 Task: Create a due date automation trigger when advanced on, 2 hours before a card is due add checklist with an incomplete checklists.
Action: Mouse moved to (992, 79)
Screenshot: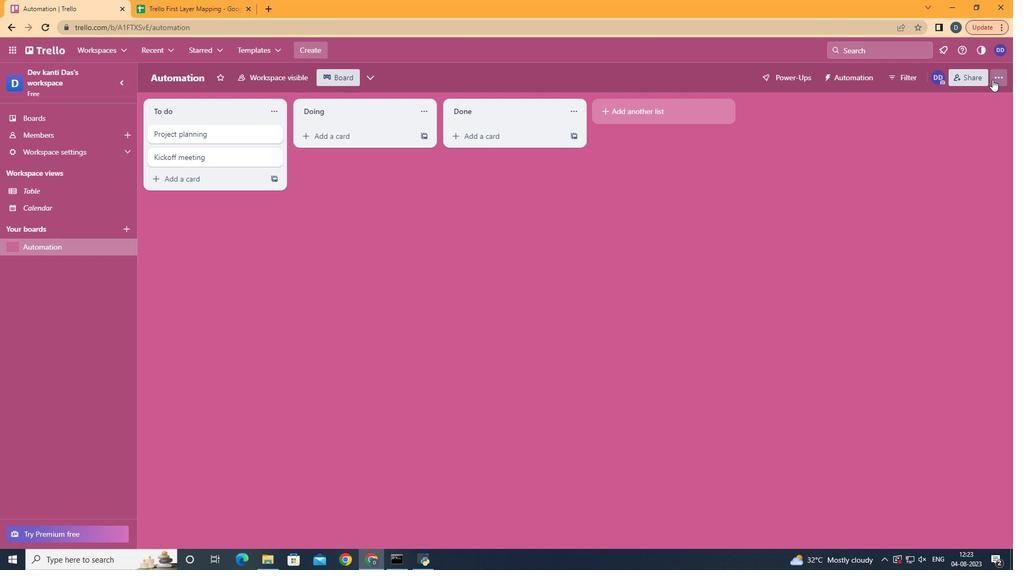 
Action: Mouse pressed left at (992, 79)
Screenshot: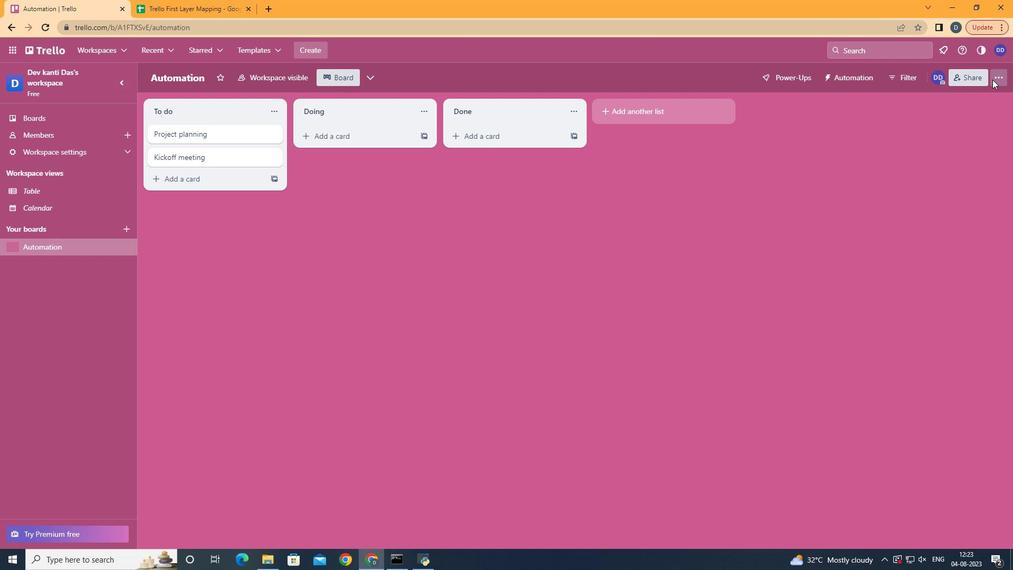 
Action: Mouse moved to (915, 206)
Screenshot: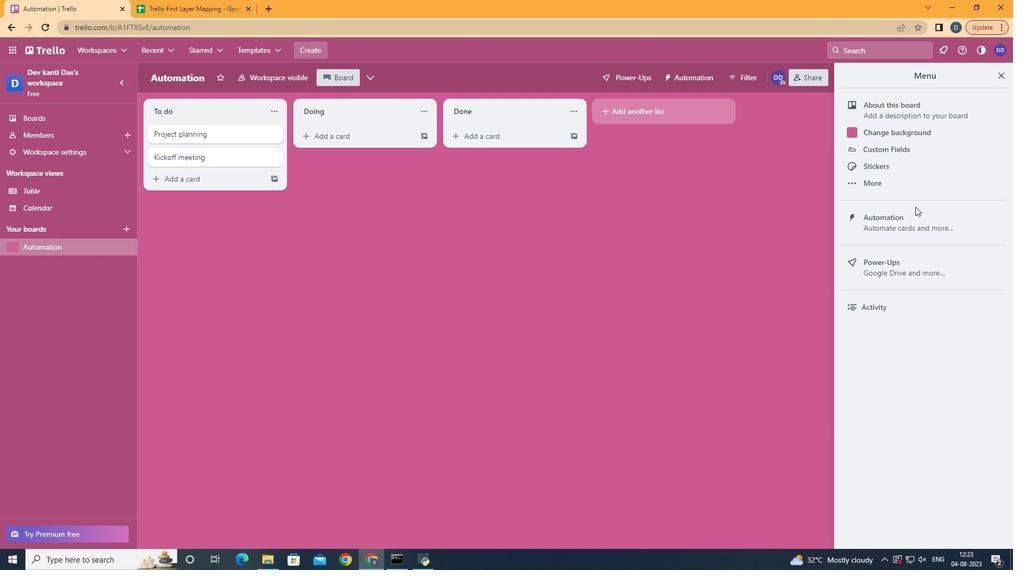 
Action: Mouse pressed left at (915, 206)
Screenshot: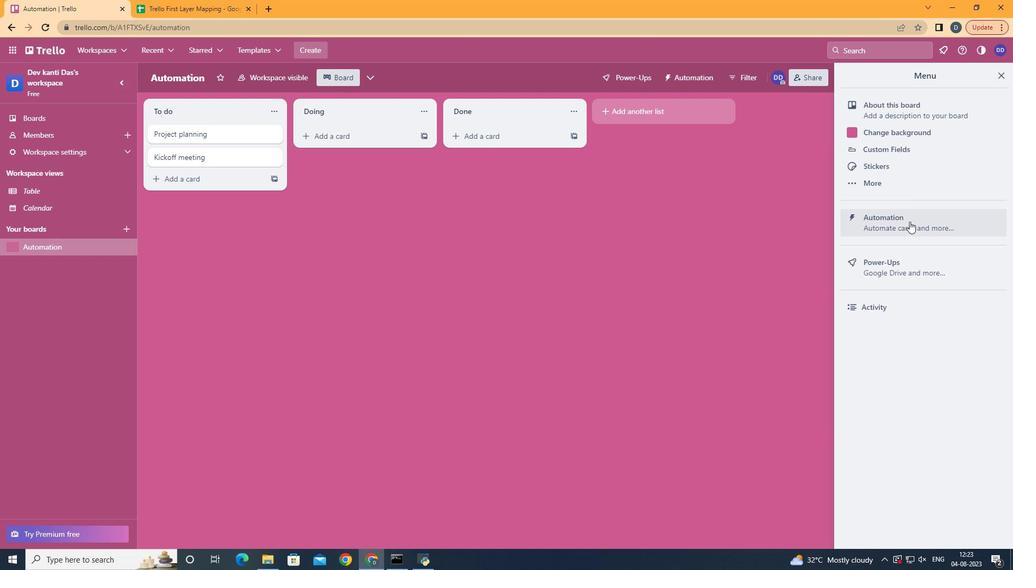 
Action: Mouse moved to (915, 226)
Screenshot: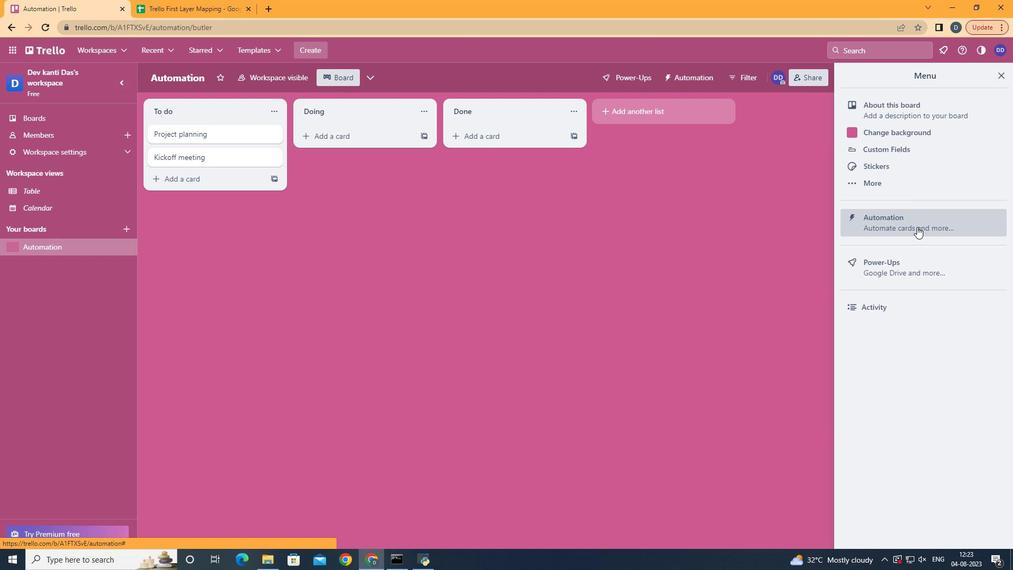
Action: Mouse pressed left at (915, 226)
Screenshot: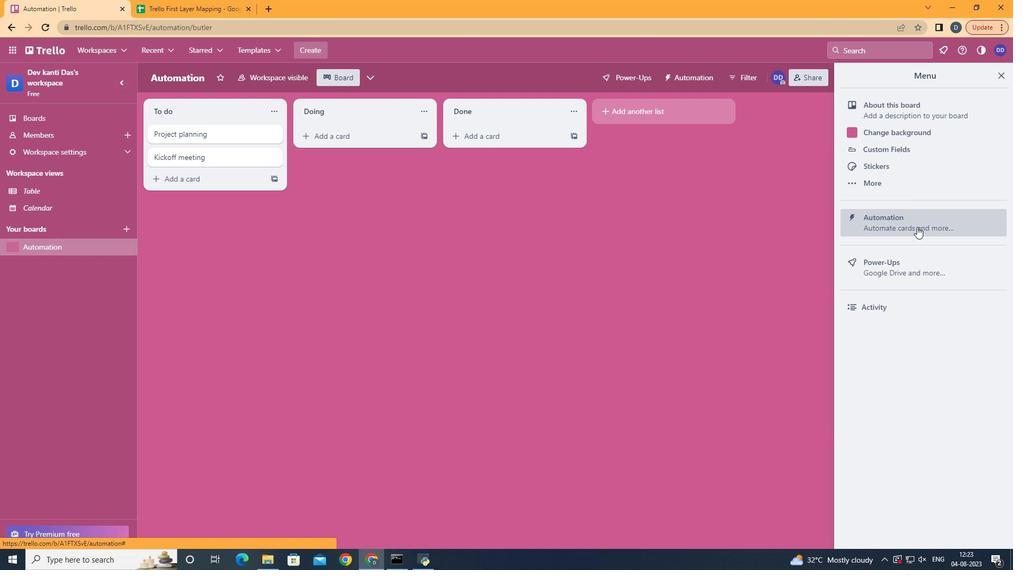 
Action: Mouse moved to (205, 213)
Screenshot: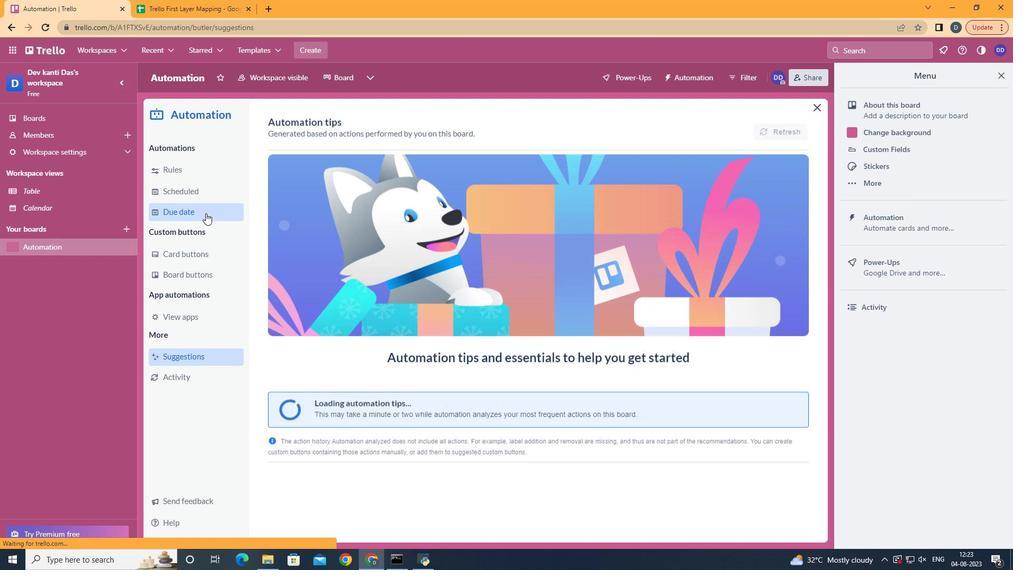 
Action: Mouse pressed left at (205, 213)
Screenshot: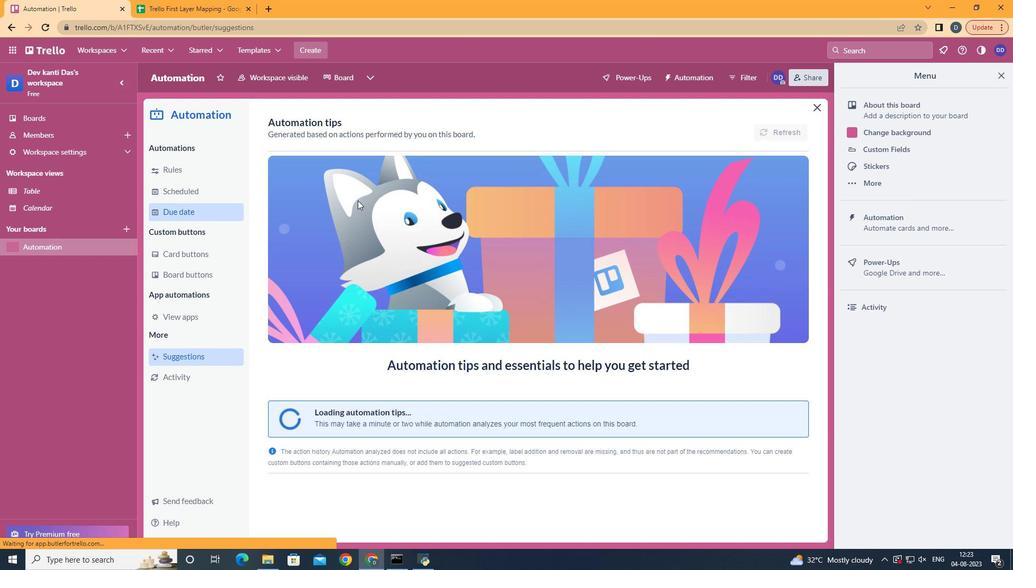
Action: Mouse moved to (743, 125)
Screenshot: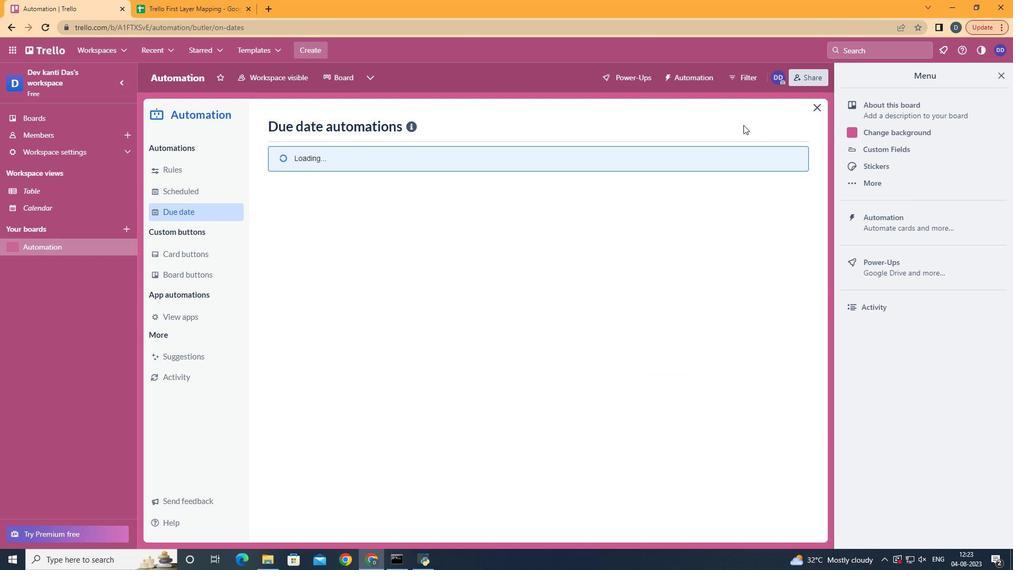 
Action: Mouse pressed left at (743, 125)
Screenshot: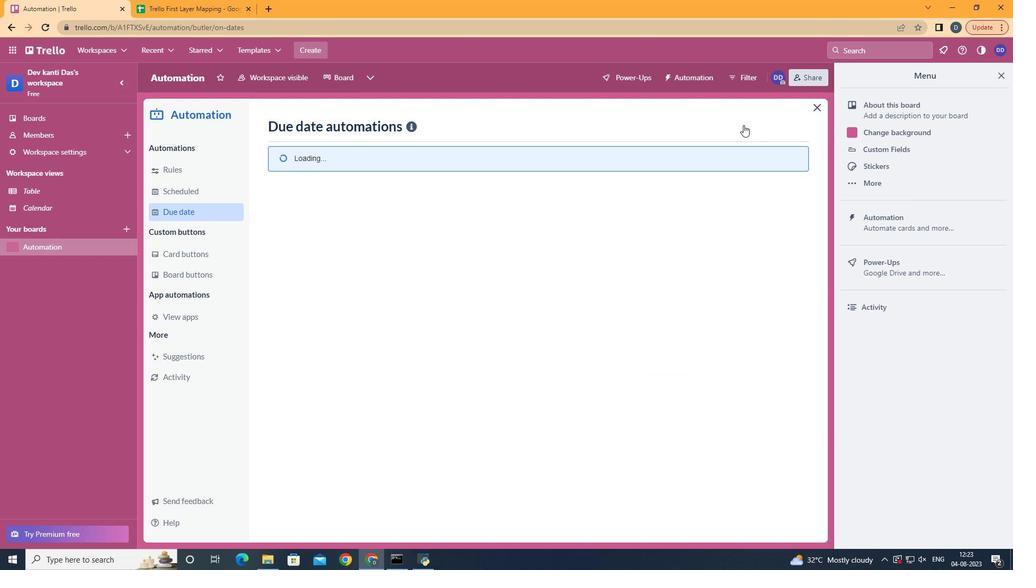 
Action: Mouse pressed left at (743, 125)
Screenshot: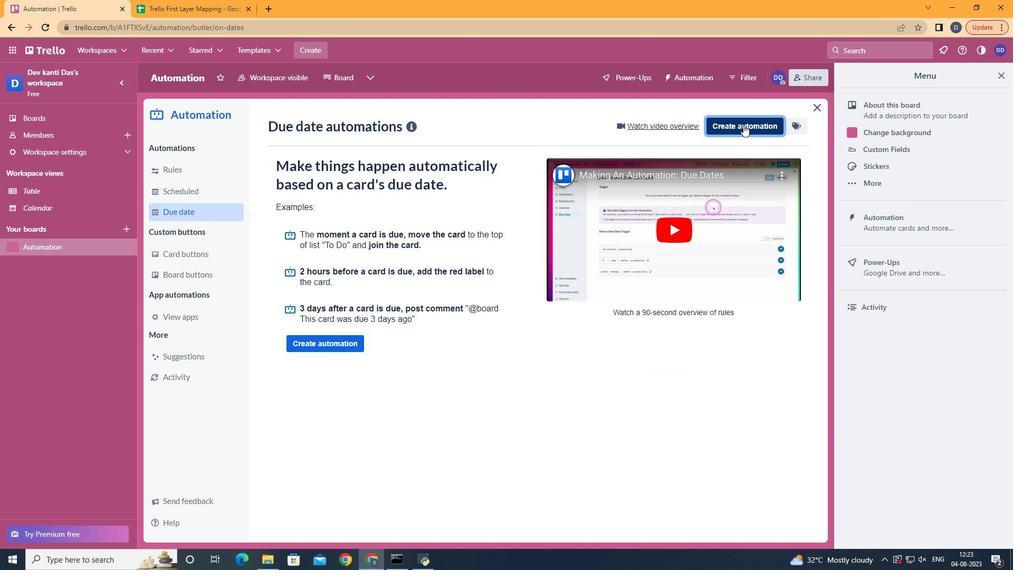 
Action: Mouse moved to (572, 229)
Screenshot: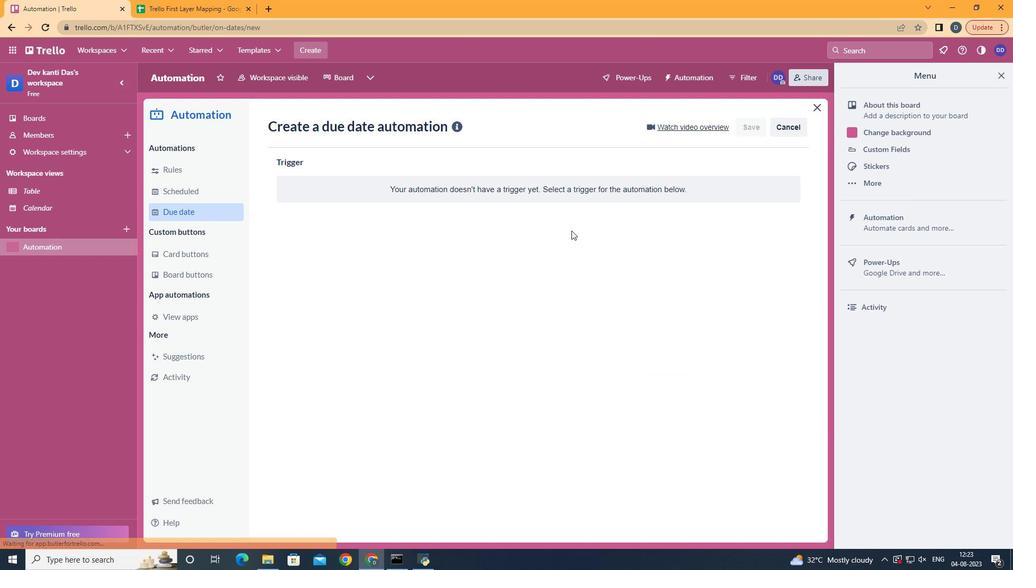 
Action: Mouse pressed left at (572, 229)
Screenshot: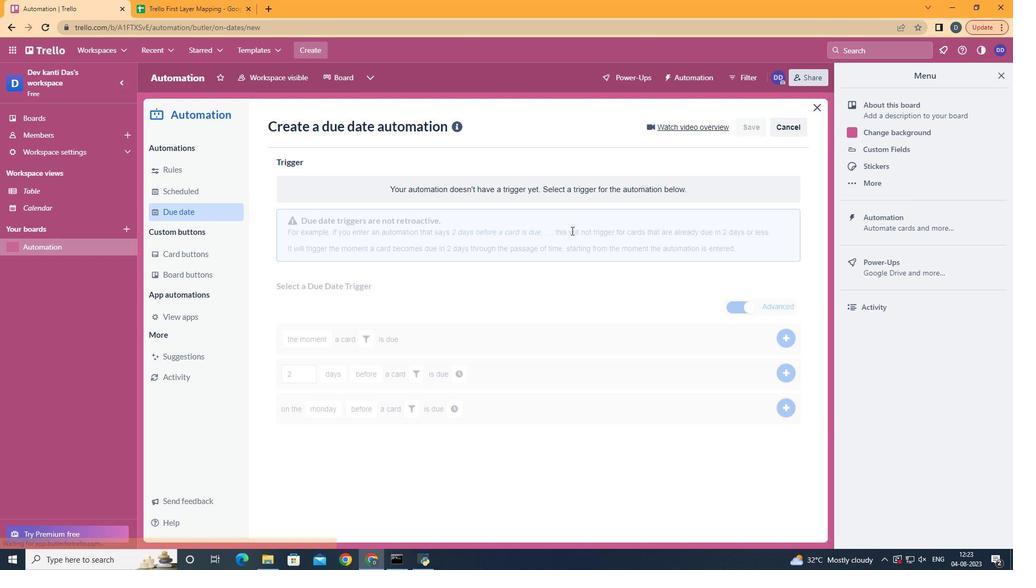
Action: Mouse moved to (343, 456)
Screenshot: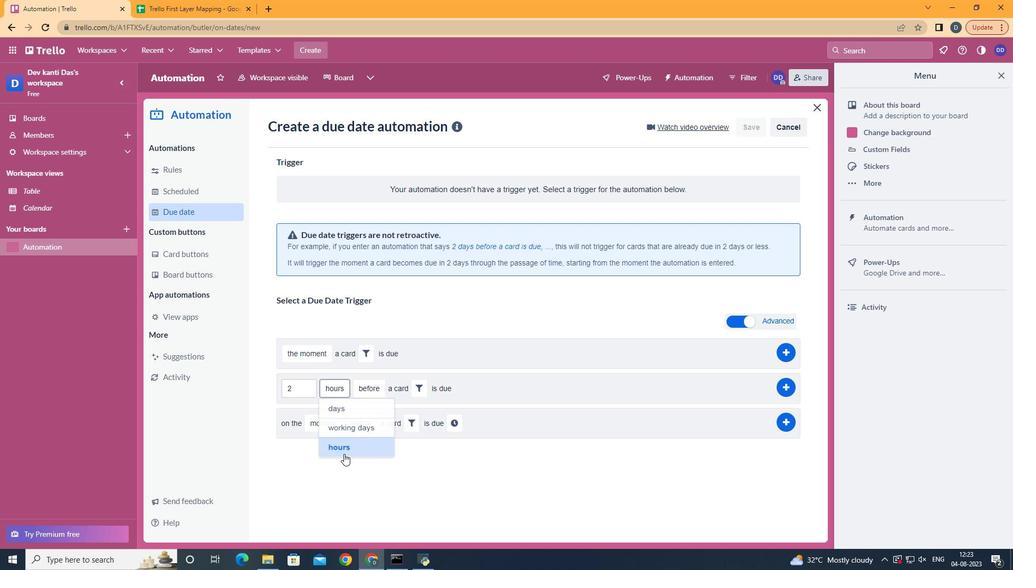 
Action: Mouse pressed left at (343, 456)
Screenshot: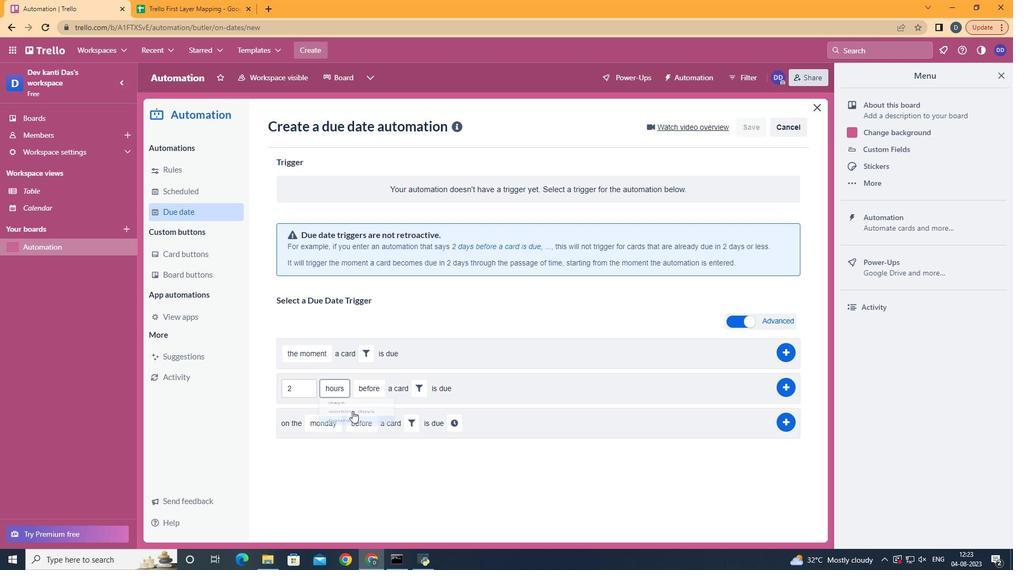 
Action: Mouse moved to (367, 406)
Screenshot: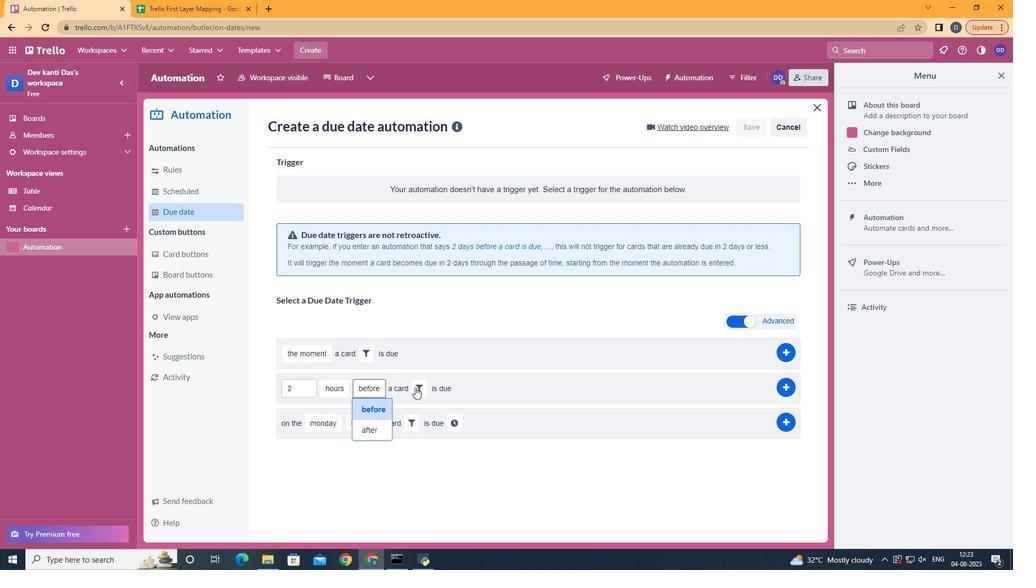 
Action: Mouse pressed left at (367, 406)
Screenshot: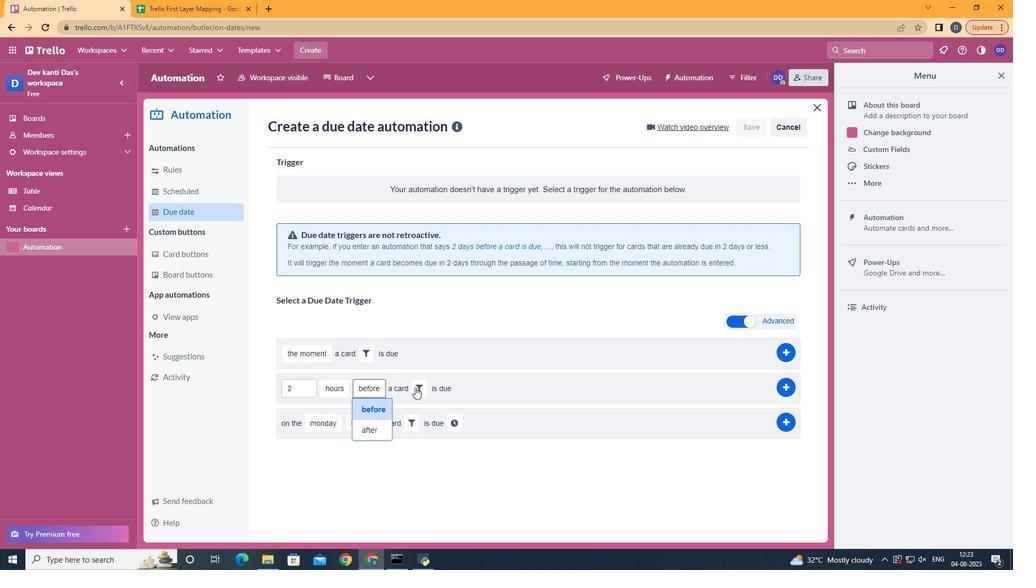 
Action: Mouse moved to (418, 385)
Screenshot: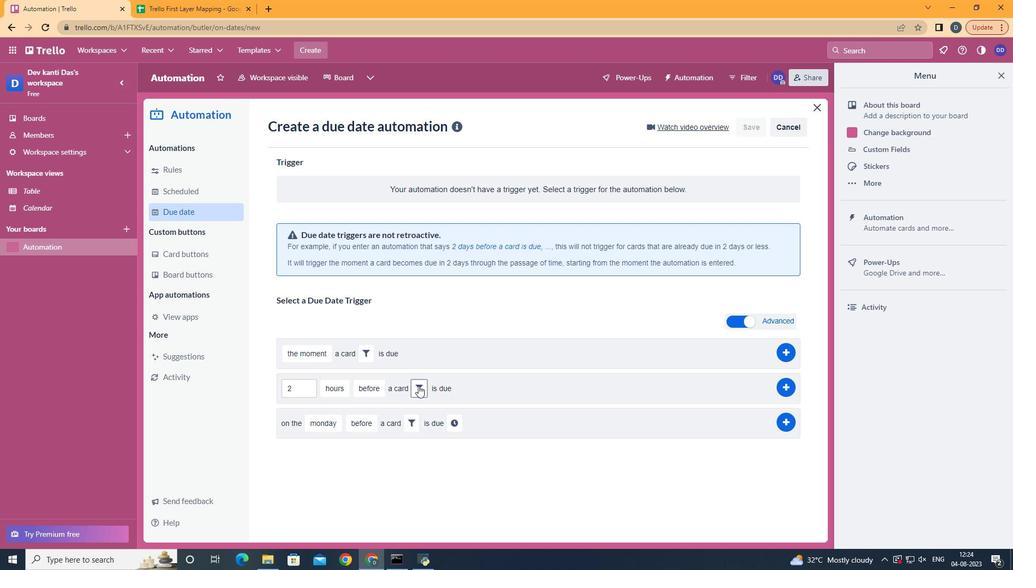 
Action: Mouse pressed left at (418, 385)
Screenshot: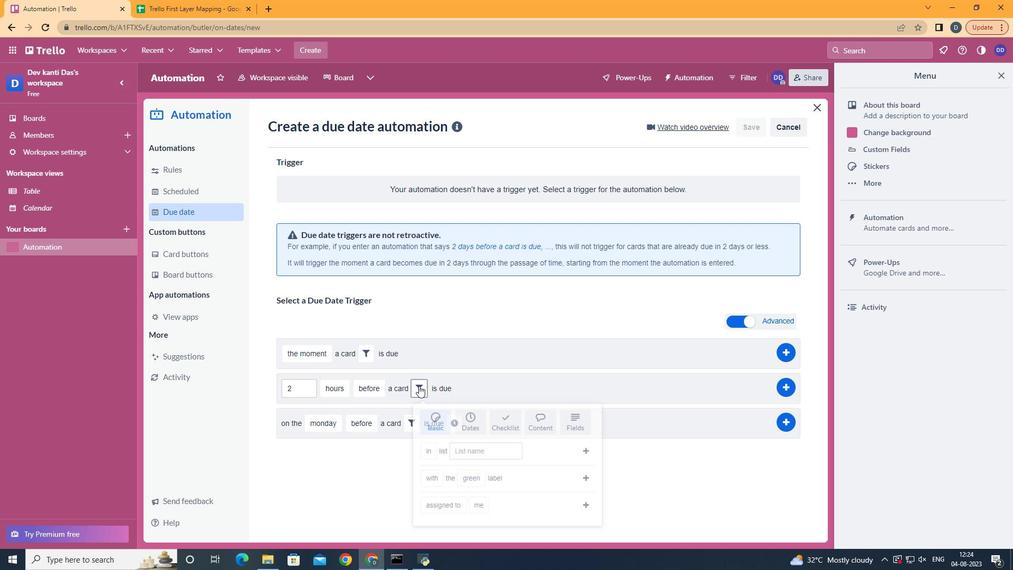 
Action: Mouse moved to (472, 416)
Screenshot: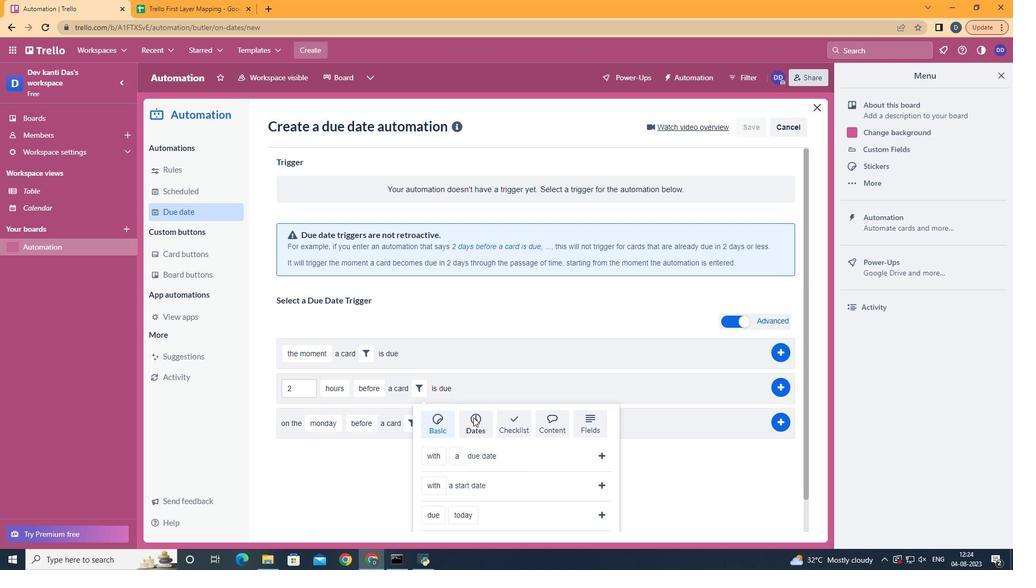 
Action: Mouse pressed left at (472, 416)
Screenshot: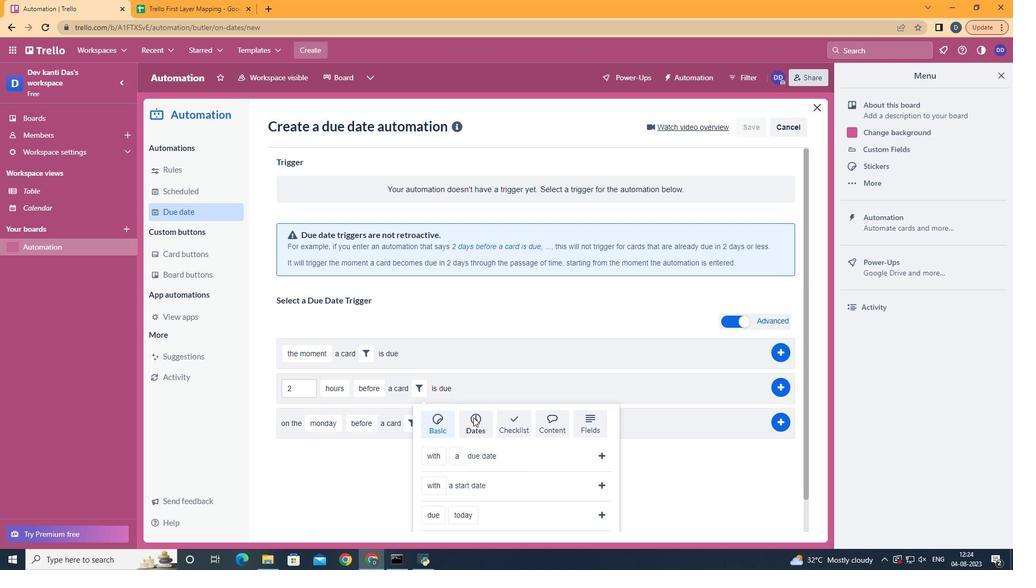 
Action: Mouse moved to (473, 417)
Screenshot: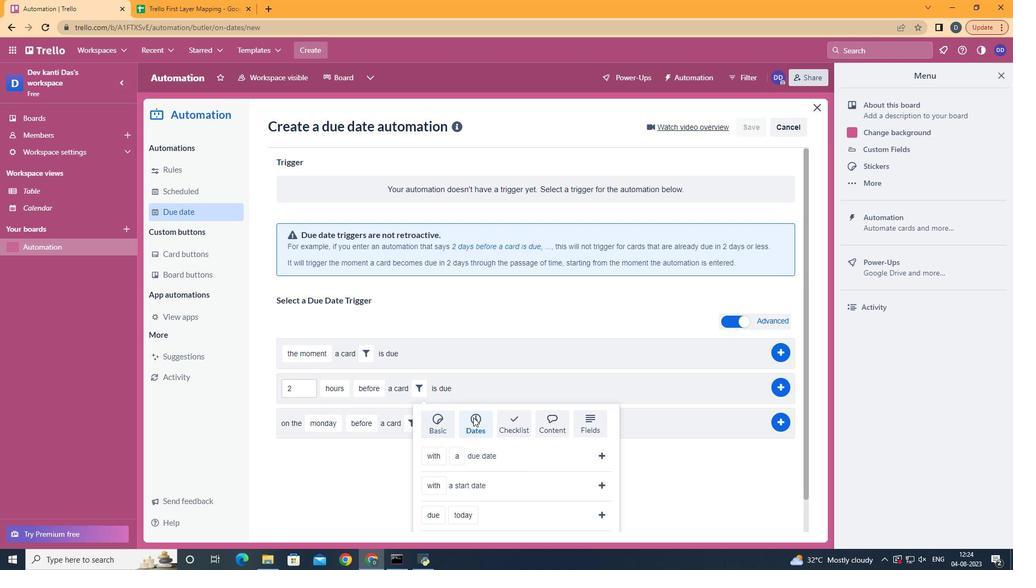 
Action: Mouse scrolled (473, 416) with delta (0, 0)
Screenshot: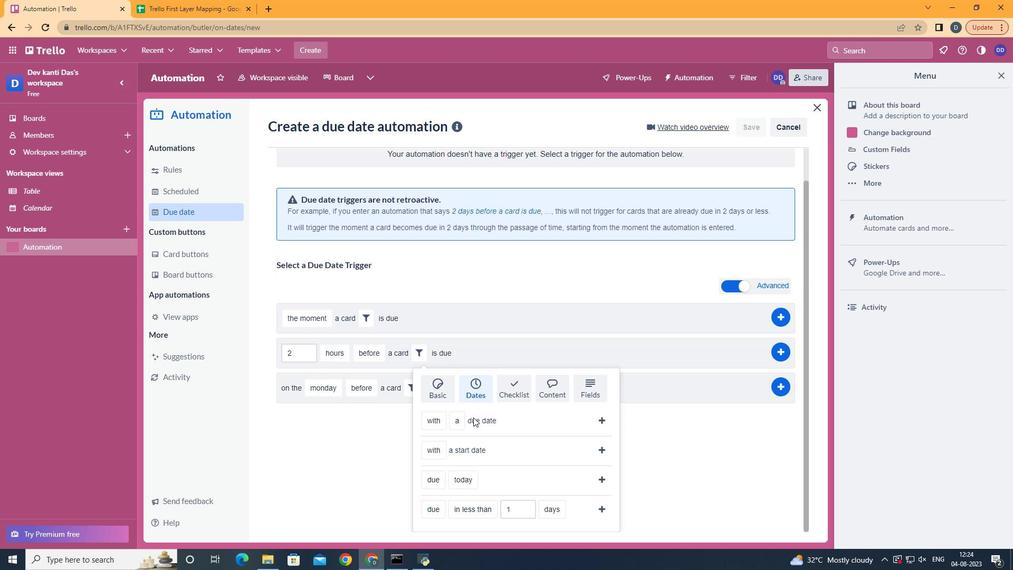 
Action: Mouse scrolled (473, 416) with delta (0, 0)
Screenshot: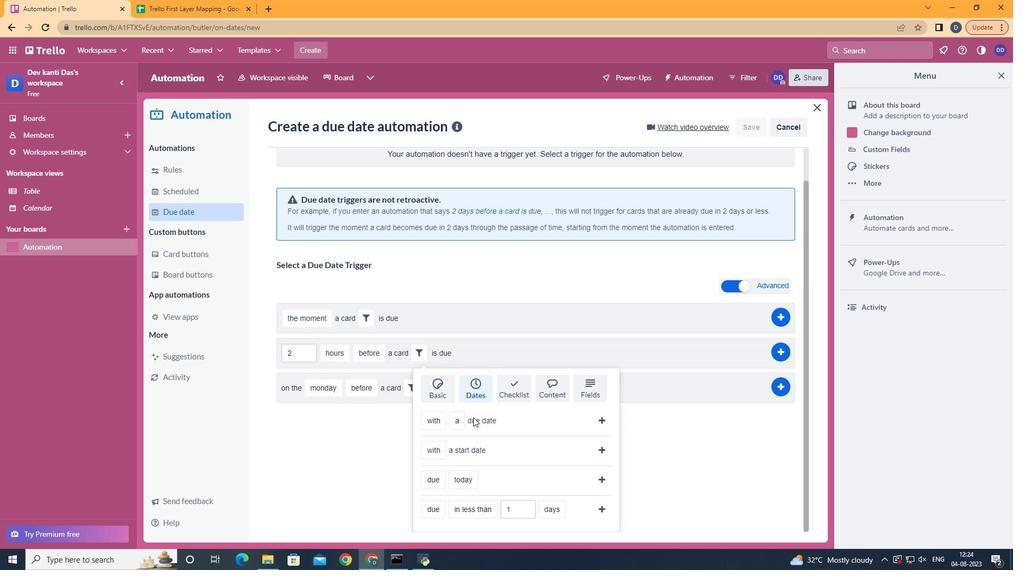
Action: Mouse scrolled (473, 416) with delta (0, 0)
Screenshot: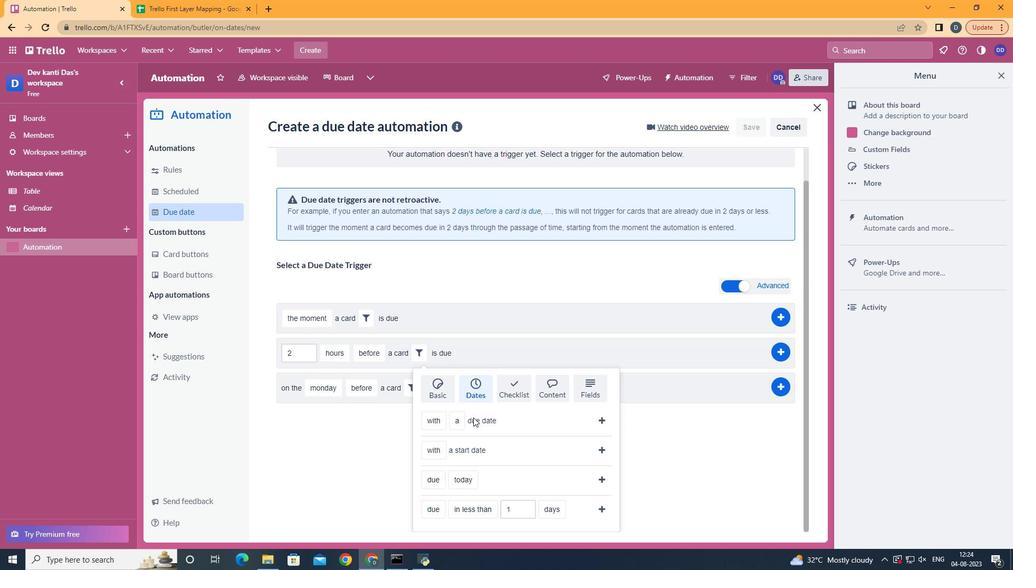 
Action: Mouse scrolled (473, 416) with delta (0, 0)
Screenshot: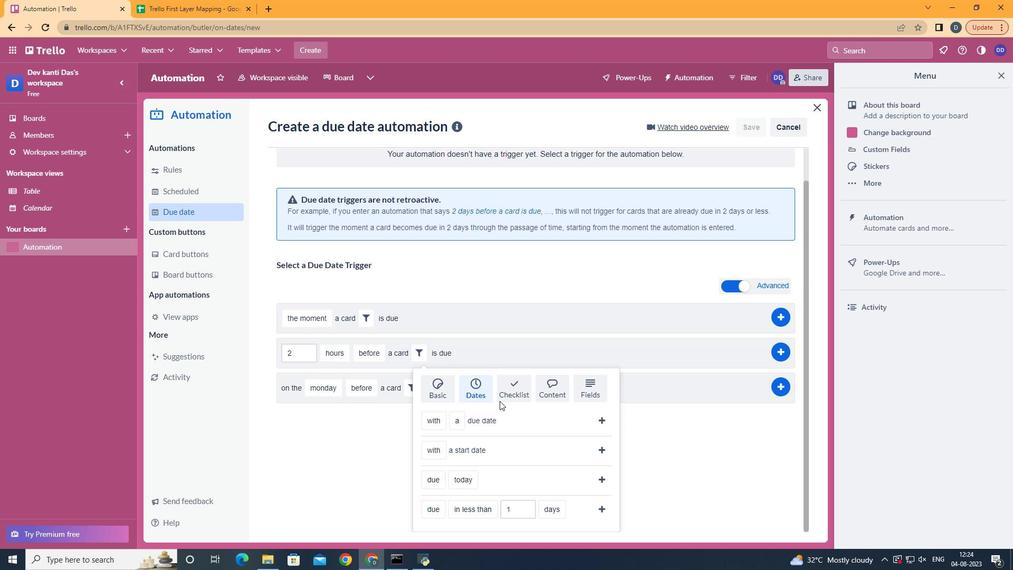 
Action: Mouse moved to (509, 392)
Screenshot: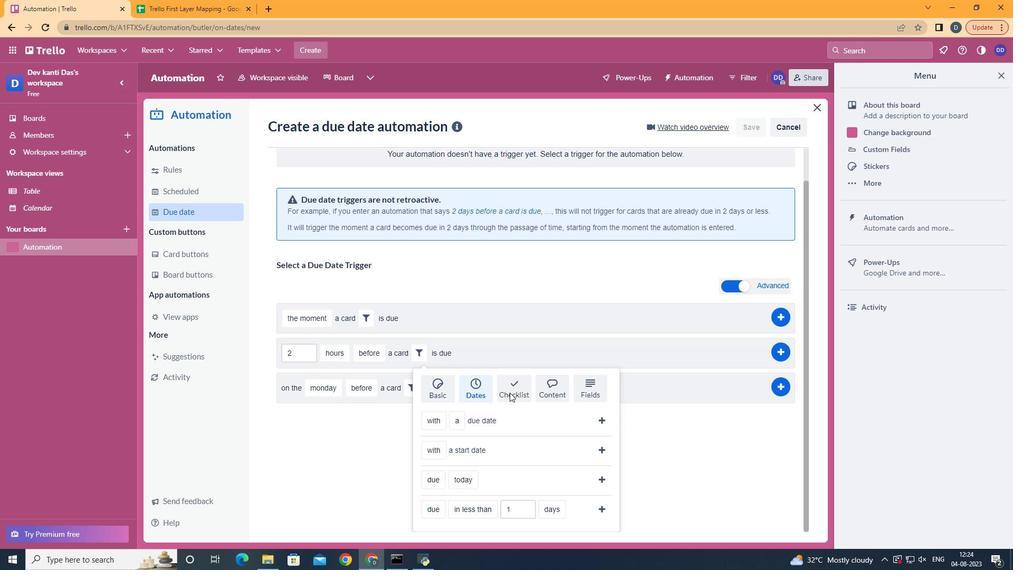 
Action: Mouse pressed left at (509, 392)
Screenshot: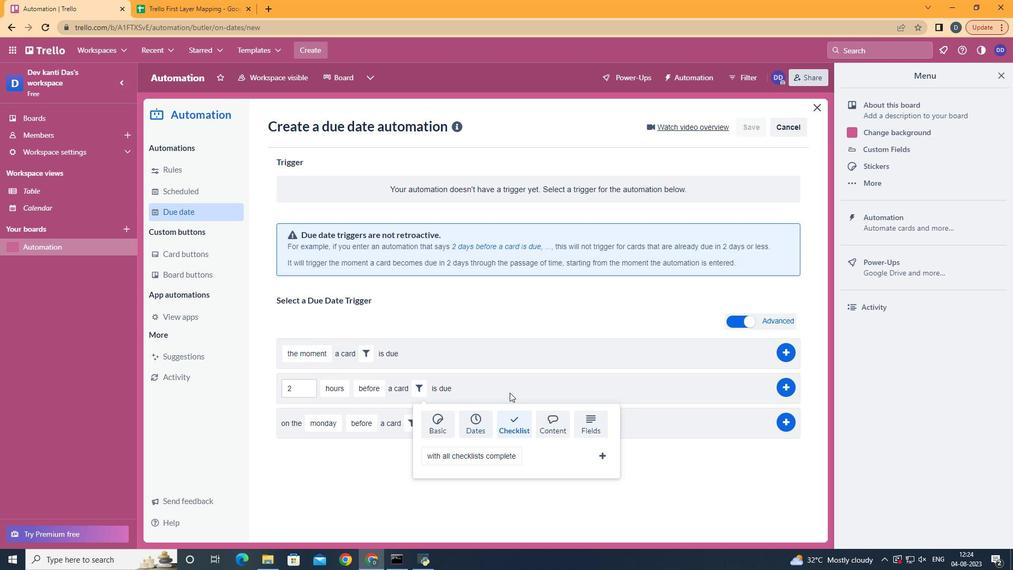 
Action: Mouse moved to (488, 375)
Screenshot: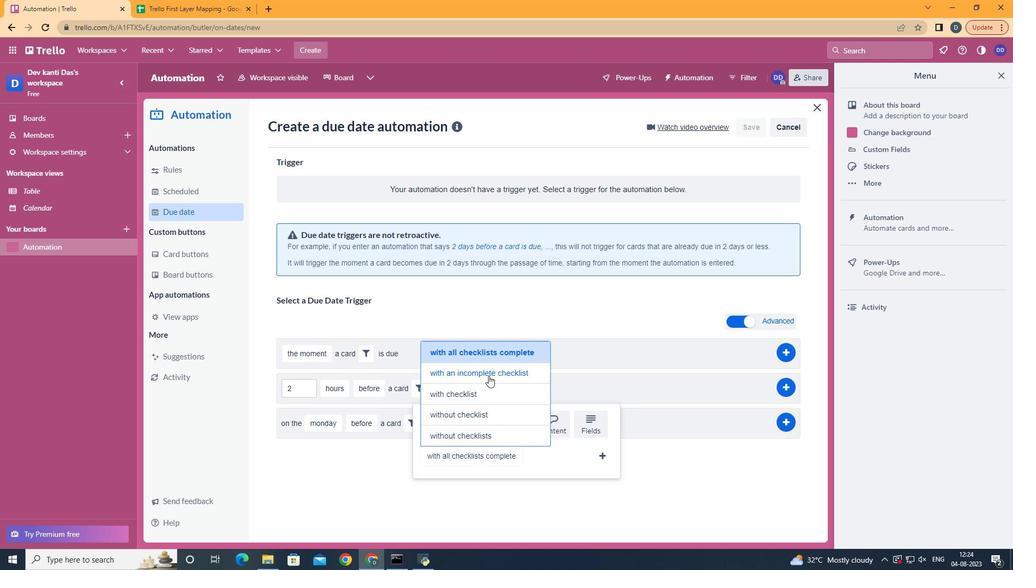 
Action: Mouse pressed left at (488, 375)
Screenshot: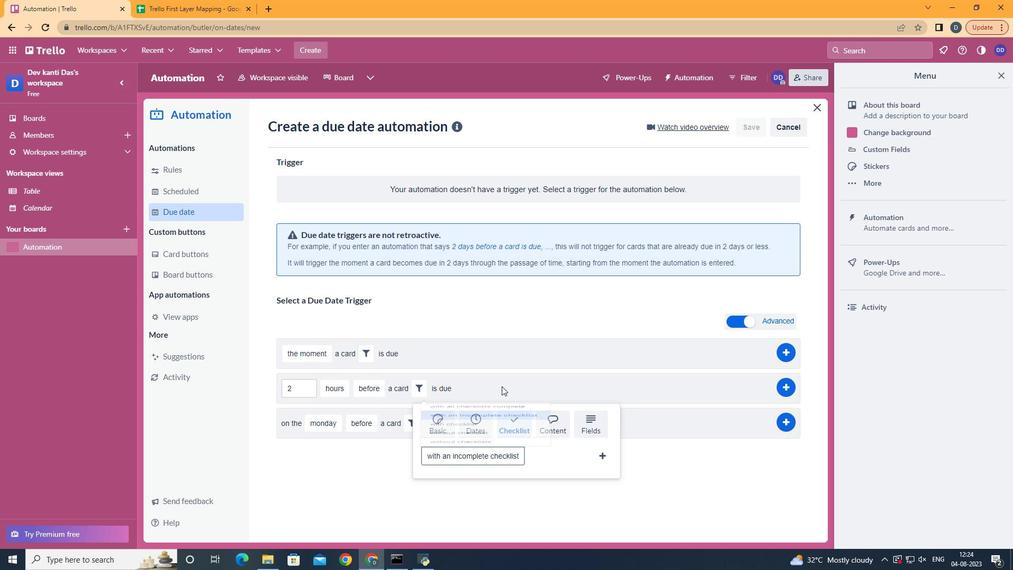 
Action: Mouse moved to (609, 454)
Screenshot: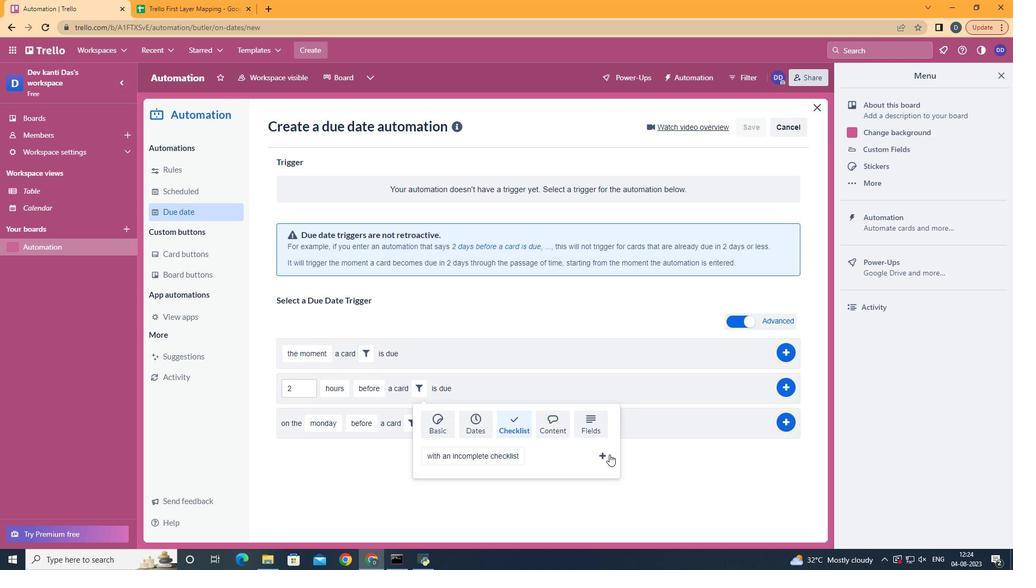 
Action: Mouse pressed left at (609, 454)
Screenshot: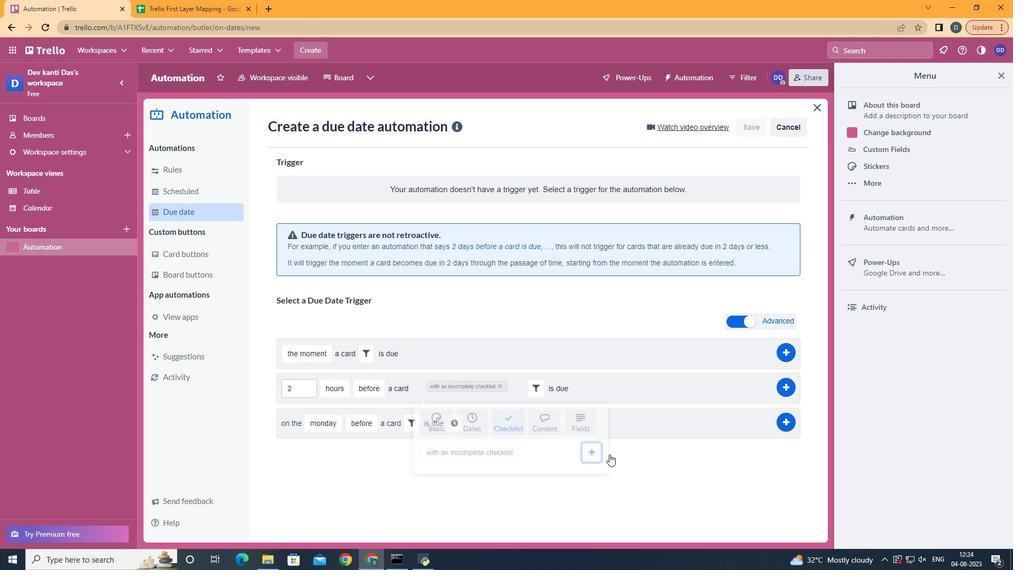 
Action: Mouse moved to (778, 391)
Screenshot: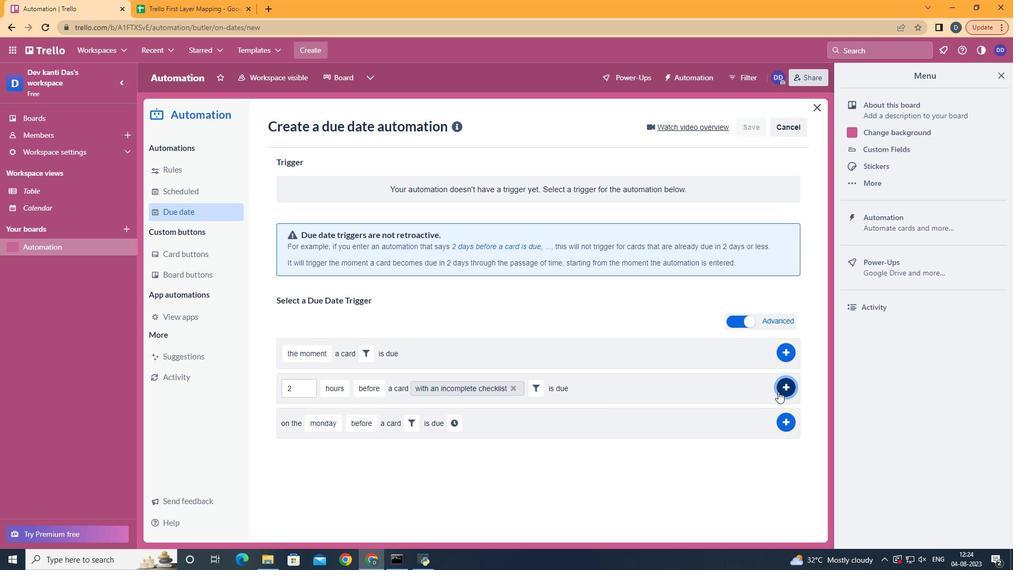 
Action: Mouse pressed left at (778, 391)
Screenshot: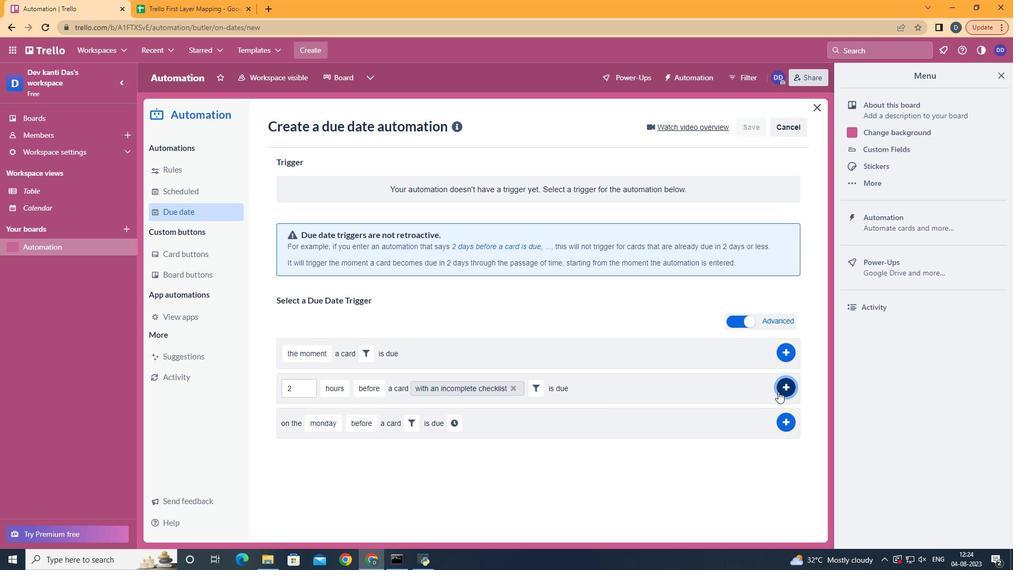 
Action: Mouse moved to (530, 224)
Screenshot: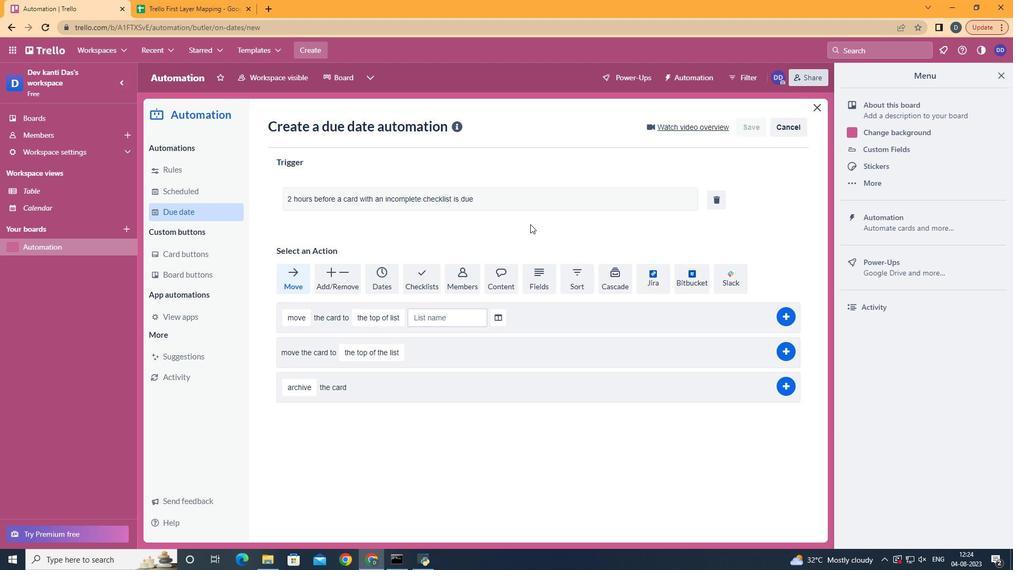 
